 Task: Look for products in the category "Beef" from the brand "Force Of Nature Meats".
Action: Mouse moved to (21, 74)
Screenshot: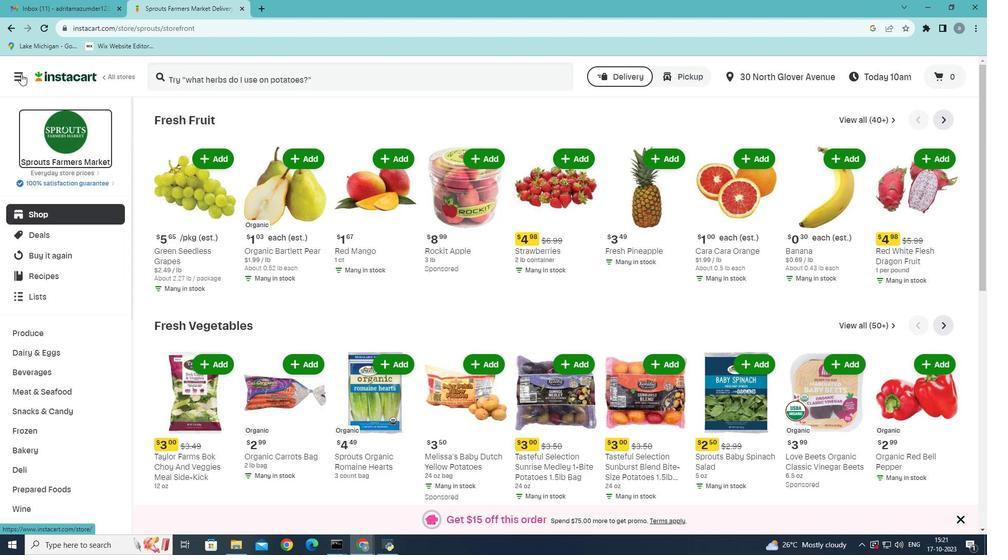 
Action: Mouse pressed left at (21, 74)
Screenshot: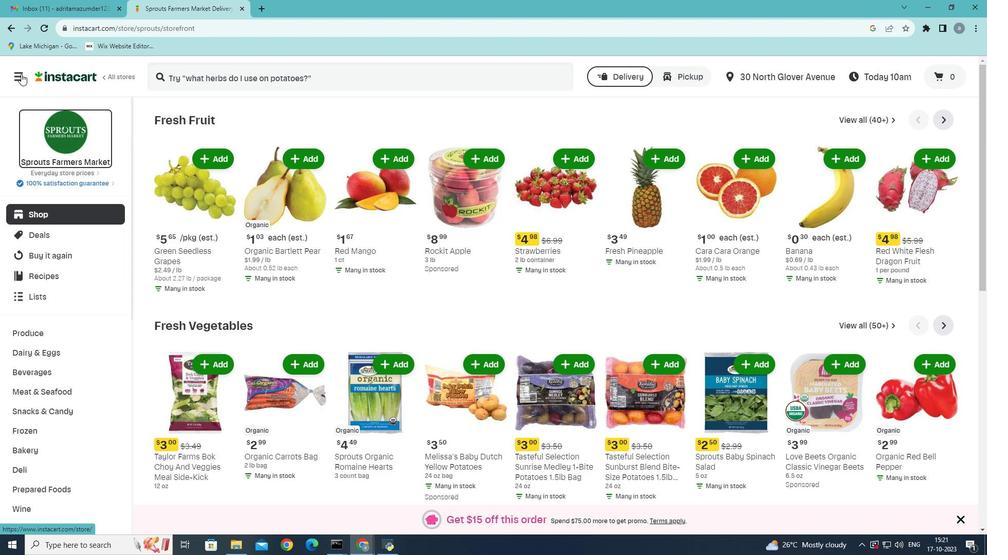 
Action: Mouse moved to (50, 300)
Screenshot: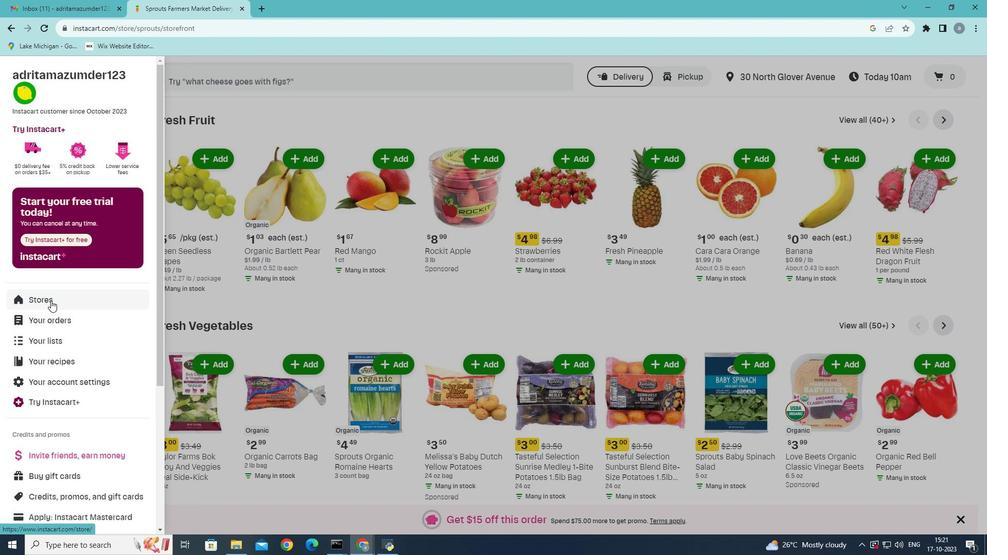 
Action: Mouse pressed left at (50, 300)
Screenshot: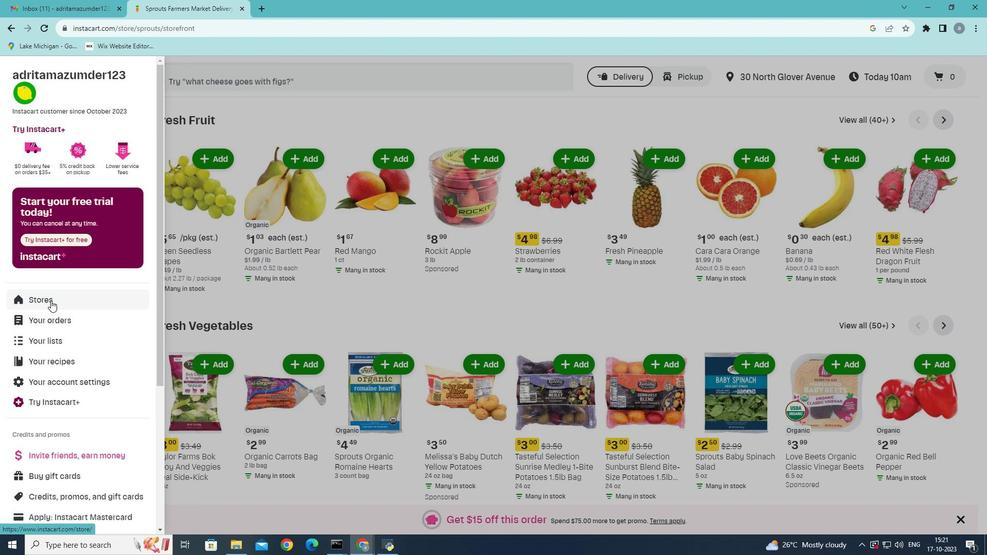 
Action: Mouse moved to (241, 111)
Screenshot: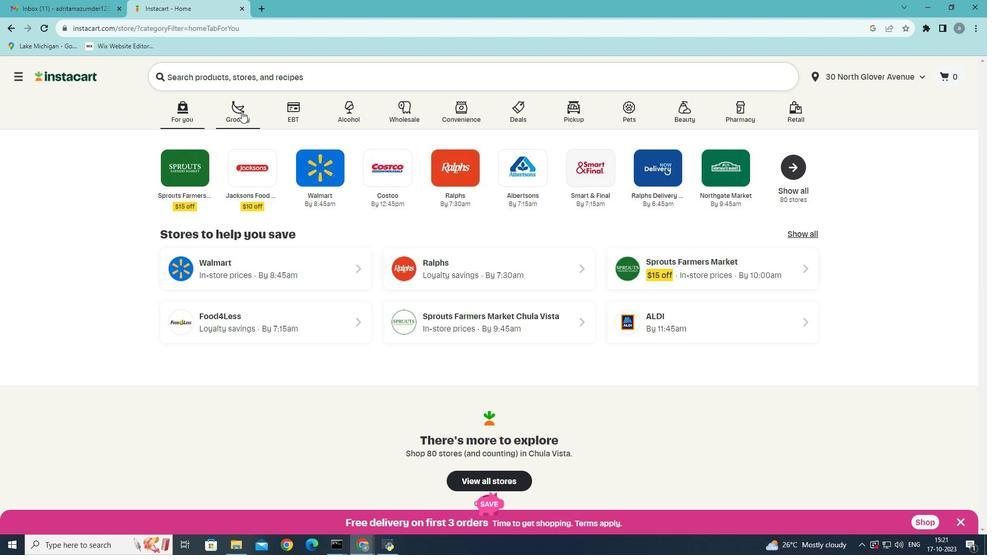 
Action: Mouse pressed left at (241, 111)
Screenshot: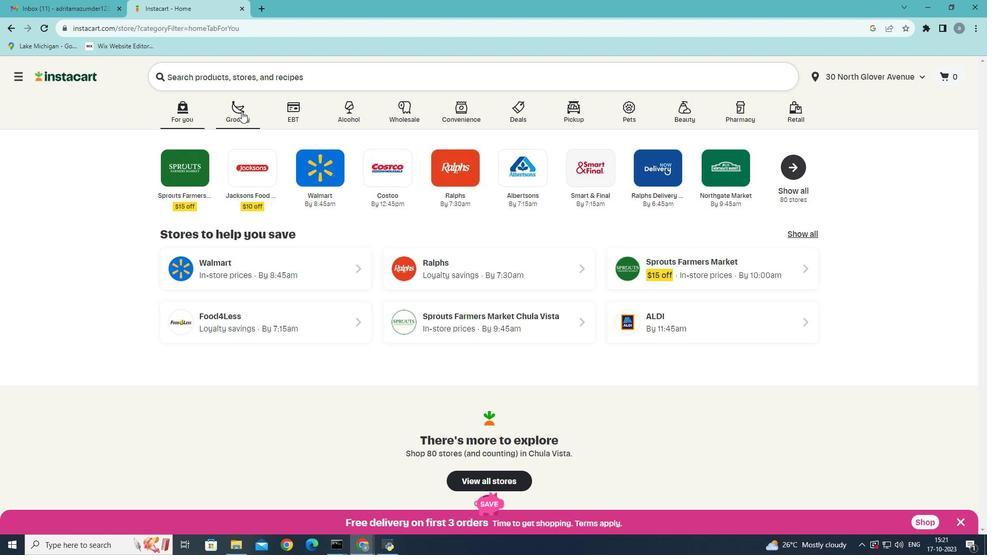 
Action: Mouse moved to (720, 232)
Screenshot: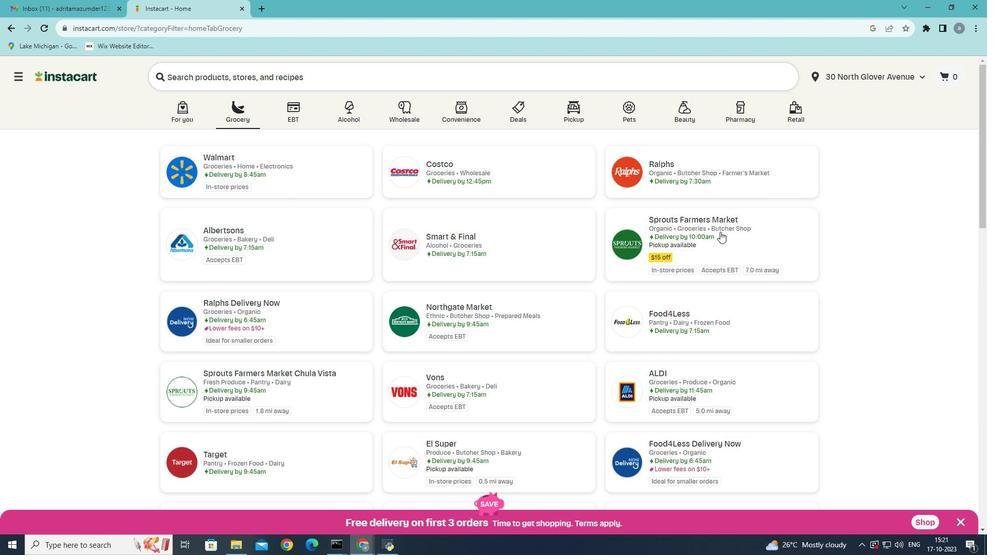 
Action: Mouse pressed left at (720, 232)
Screenshot: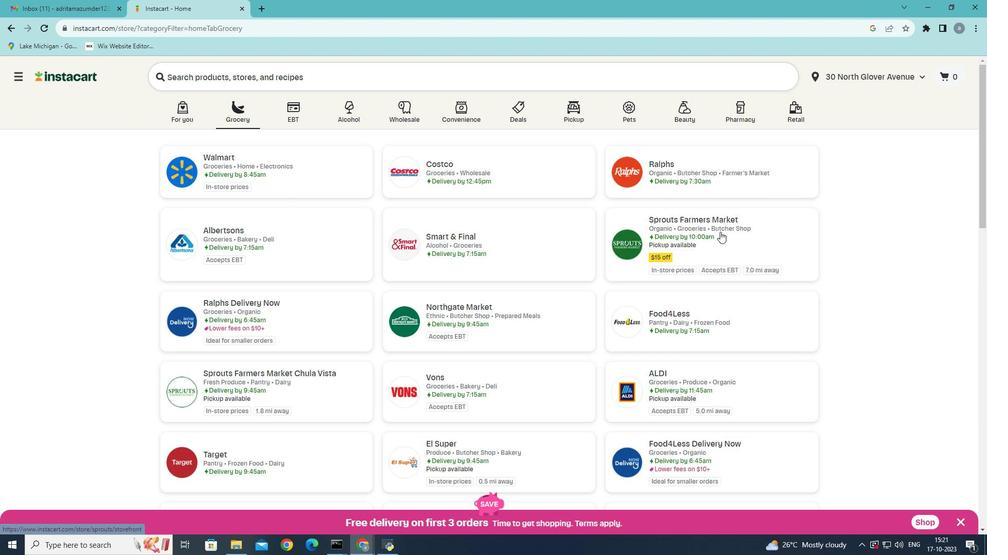 
Action: Mouse moved to (52, 395)
Screenshot: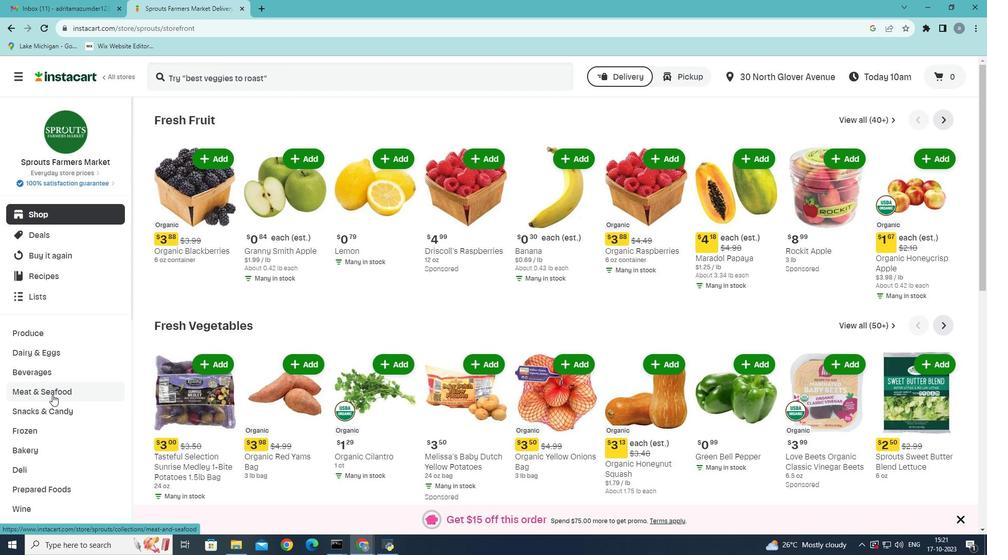 
Action: Mouse pressed left at (52, 395)
Screenshot: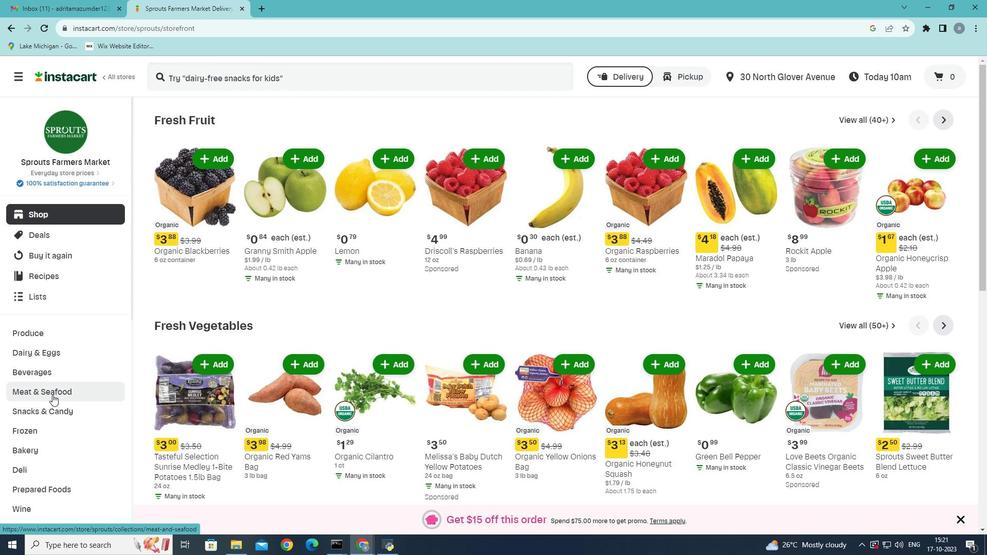 
Action: Mouse moved to (297, 149)
Screenshot: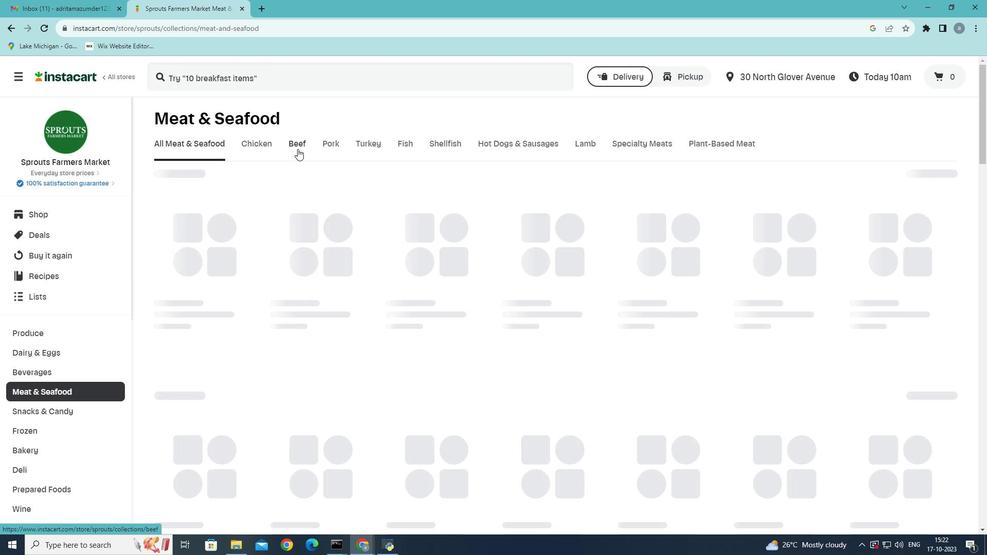 
Action: Mouse pressed left at (297, 149)
Screenshot: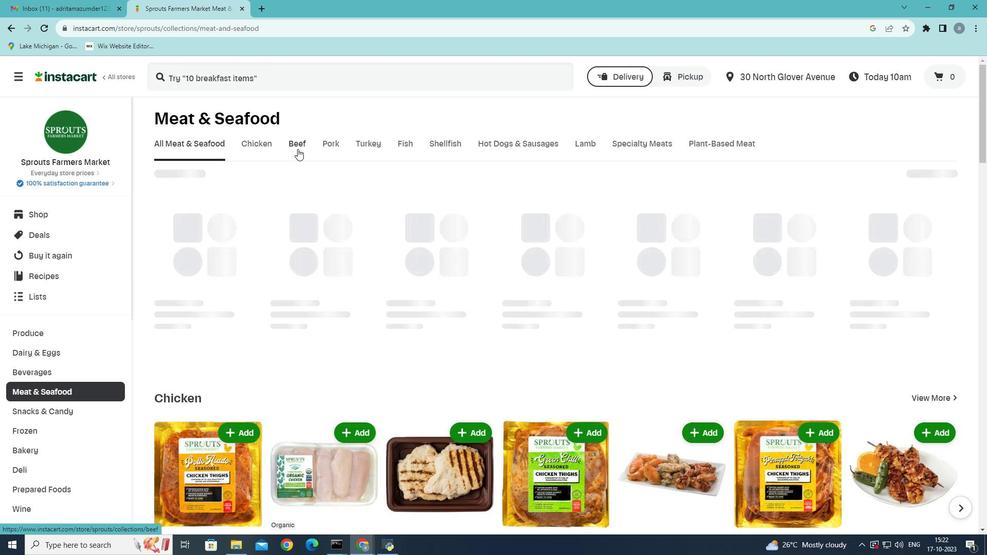 
Action: Mouse moved to (281, 182)
Screenshot: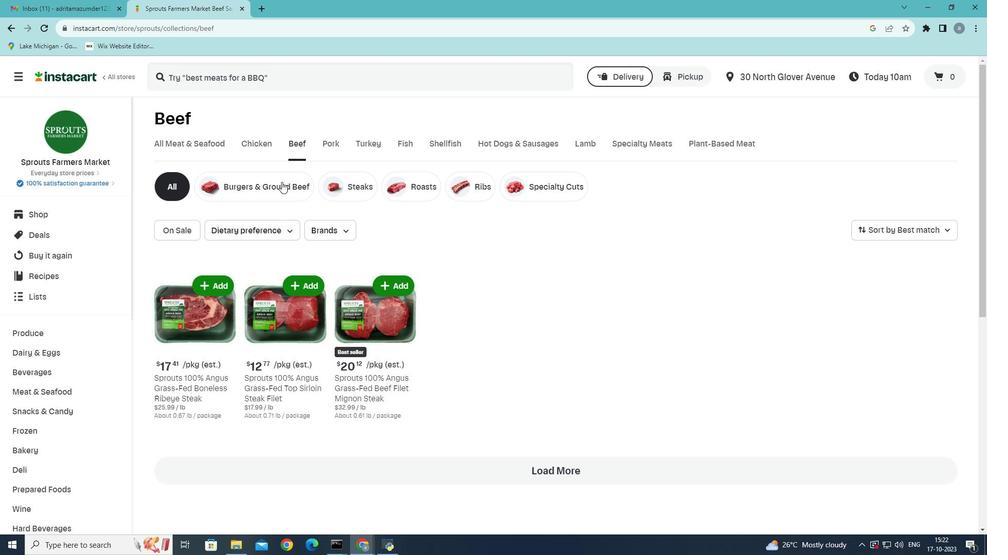 
Action: Mouse pressed left at (281, 182)
Screenshot: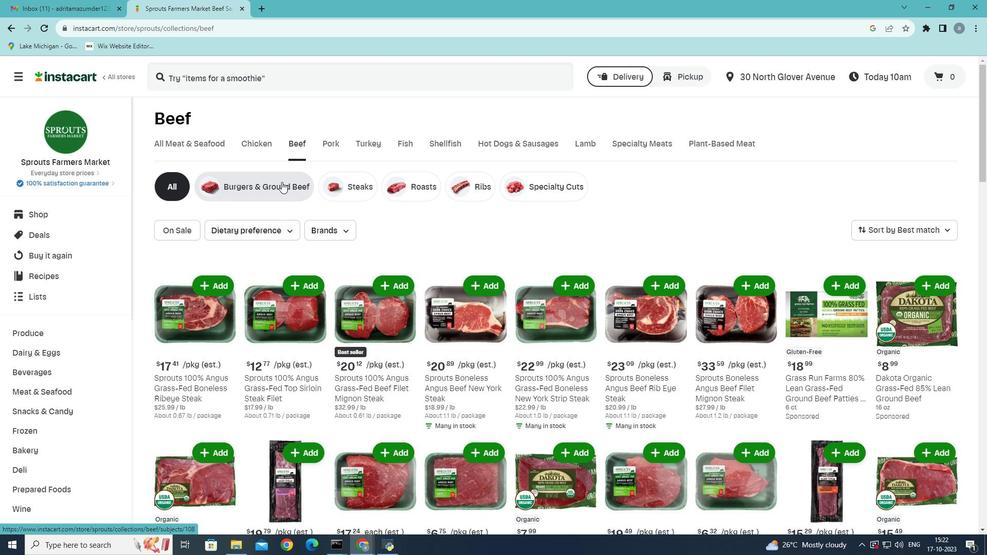 
Action: Mouse moved to (346, 232)
Screenshot: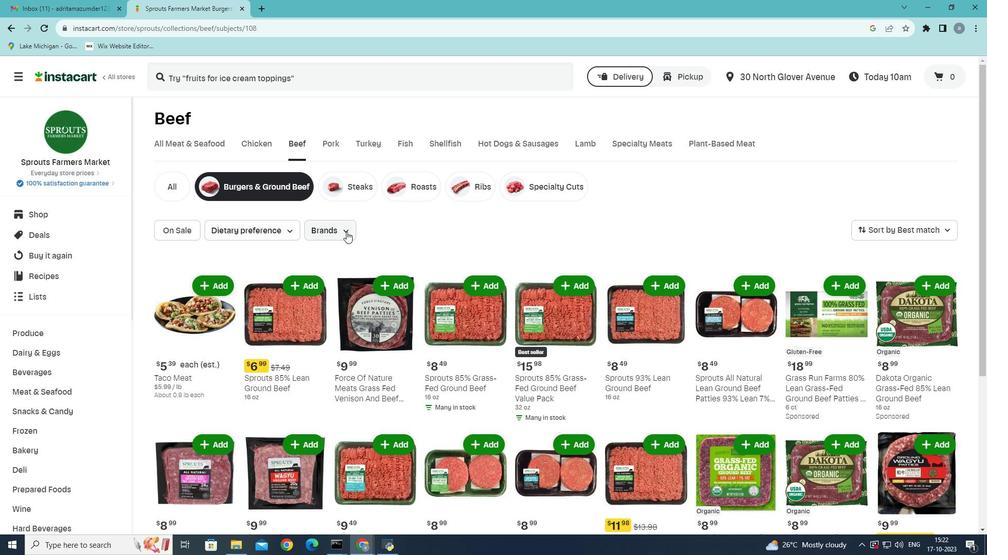
Action: Mouse pressed left at (346, 232)
Screenshot: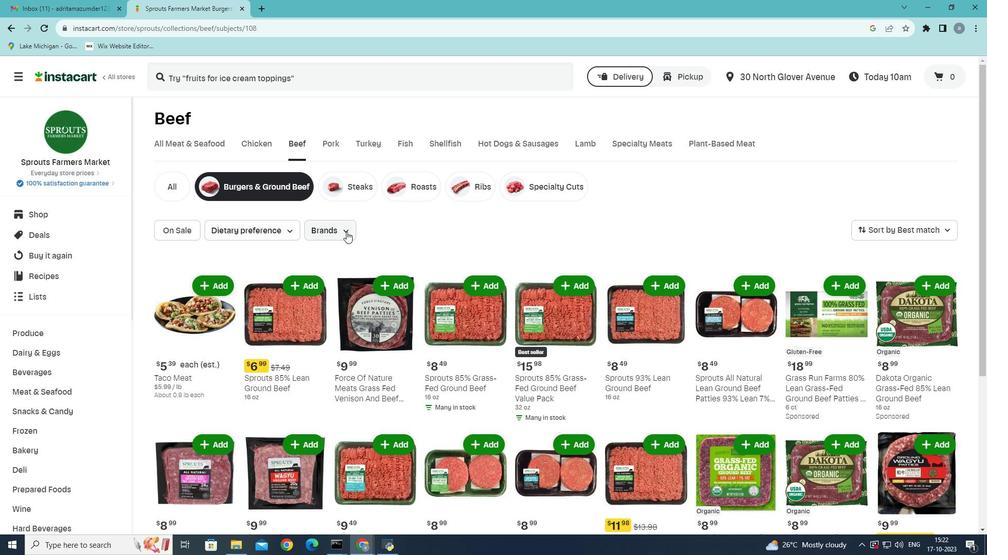 
Action: Mouse moved to (375, 309)
Screenshot: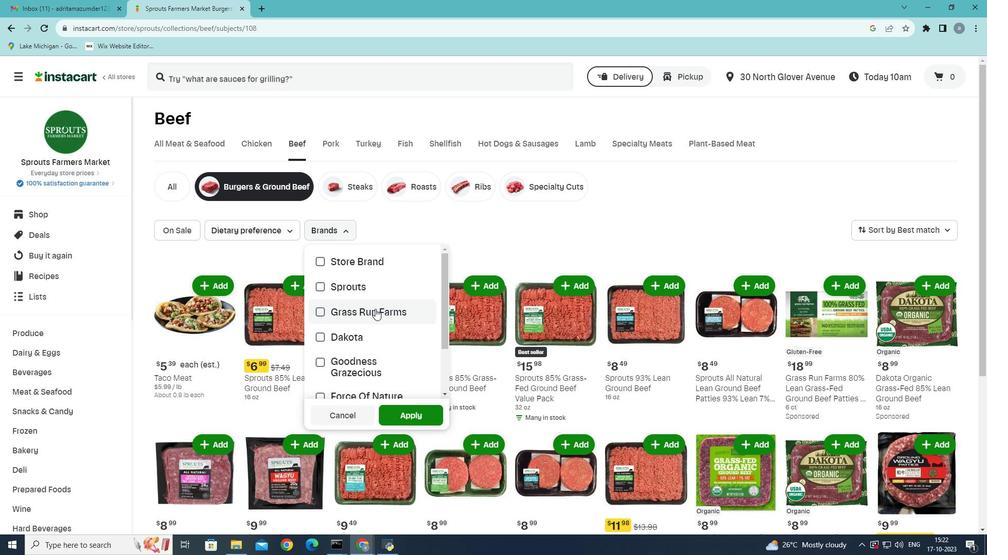 
Action: Mouse scrolled (375, 308) with delta (0, 0)
Screenshot: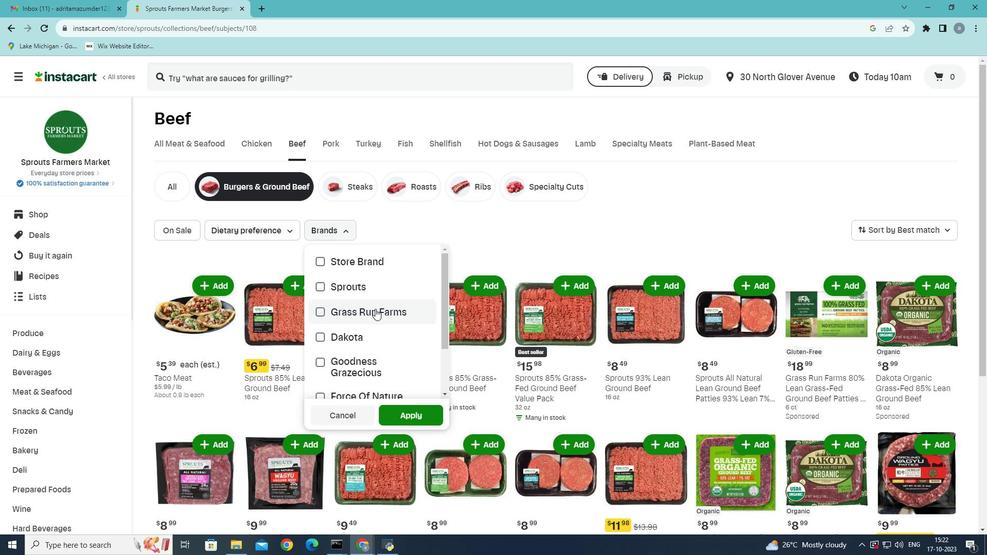 
Action: Mouse scrolled (375, 308) with delta (0, 0)
Screenshot: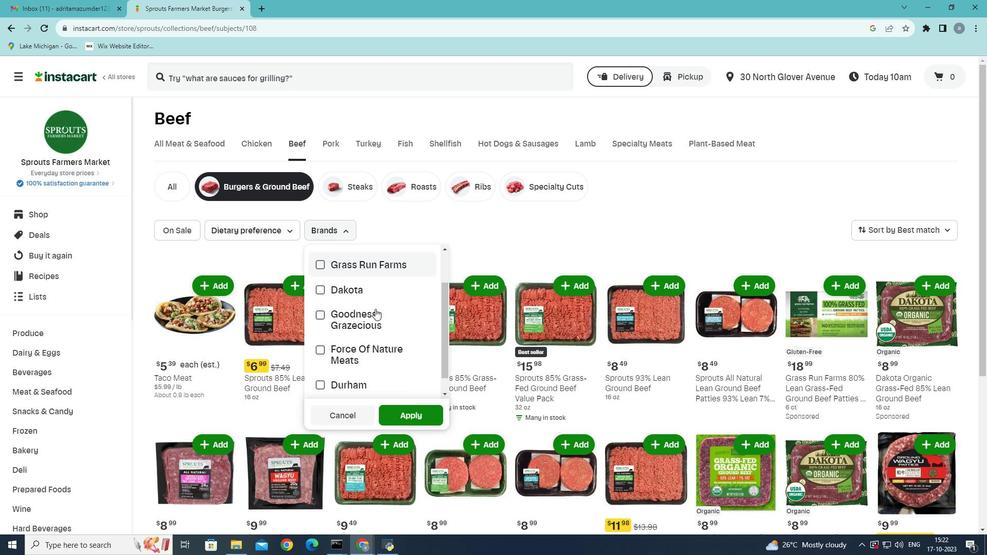 
Action: Mouse scrolled (375, 308) with delta (0, 0)
Screenshot: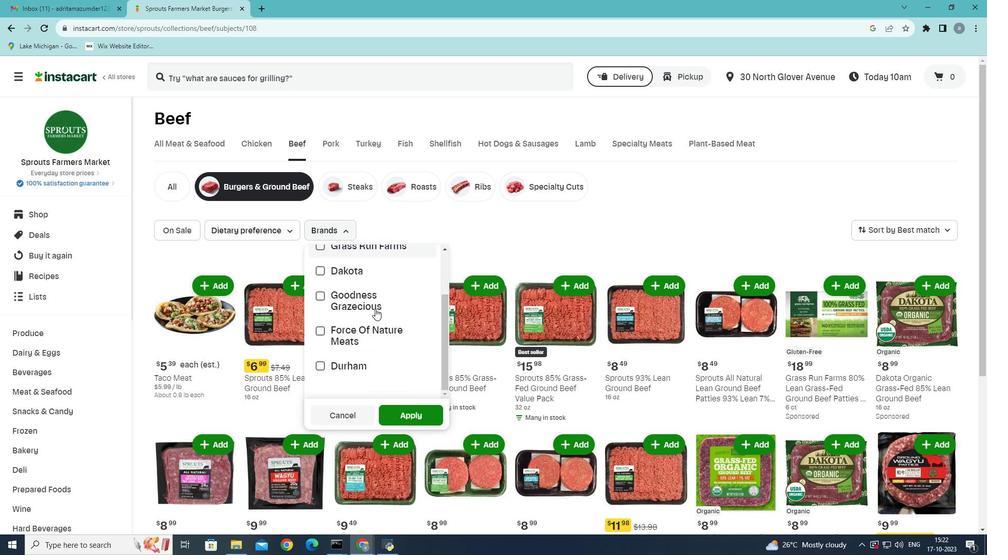 
Action: Mouse moved to (320, 328)
Screenshot: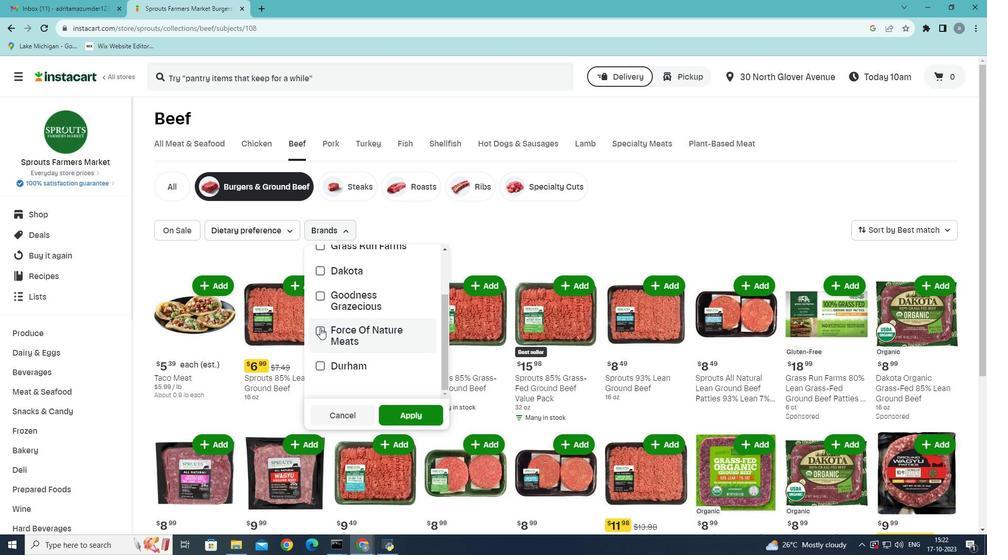 
Action: Mouse pressed left at (320, 328)
Screenshot: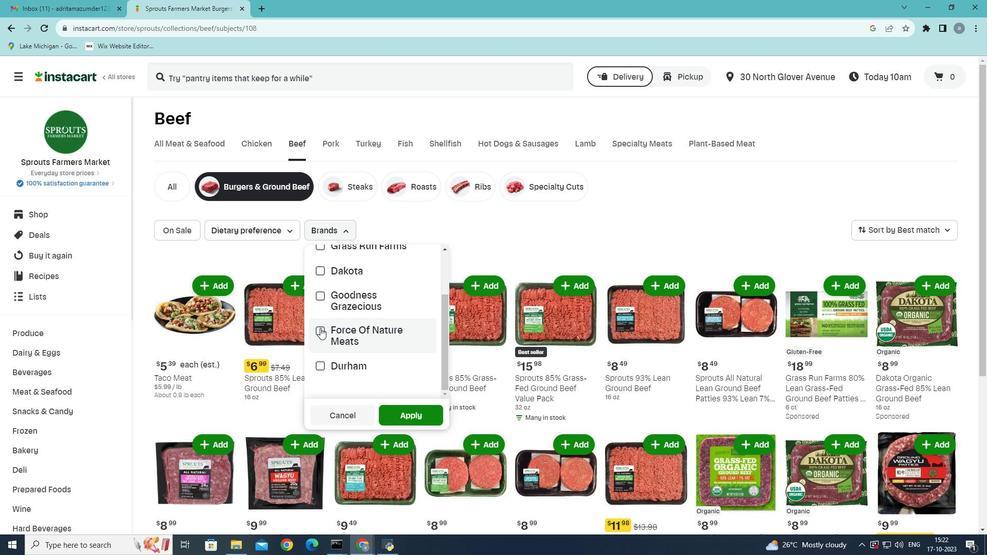 
Action: Mouse moved to (417, 414)
Screenshot: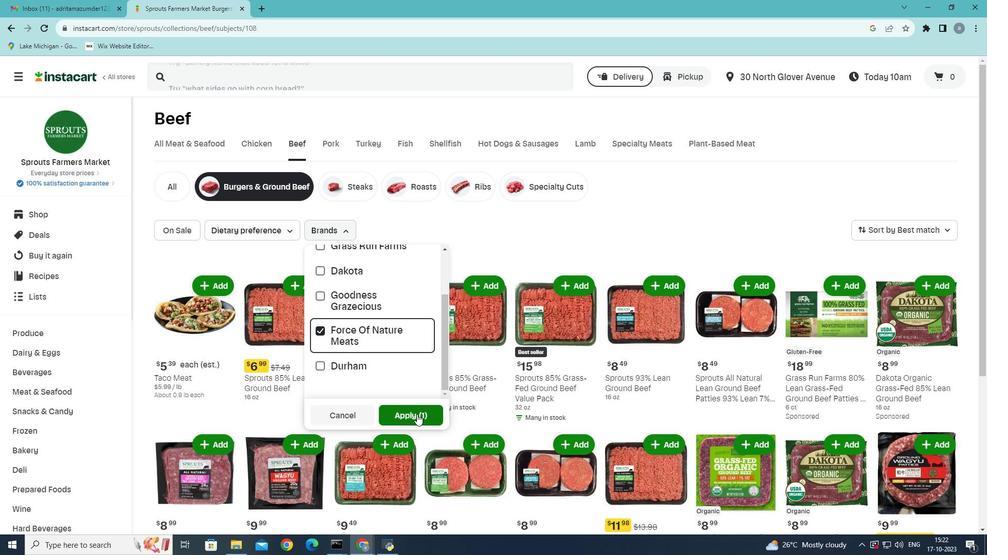 
Action: Mouse pressed left at (417, 414)
Screenshot: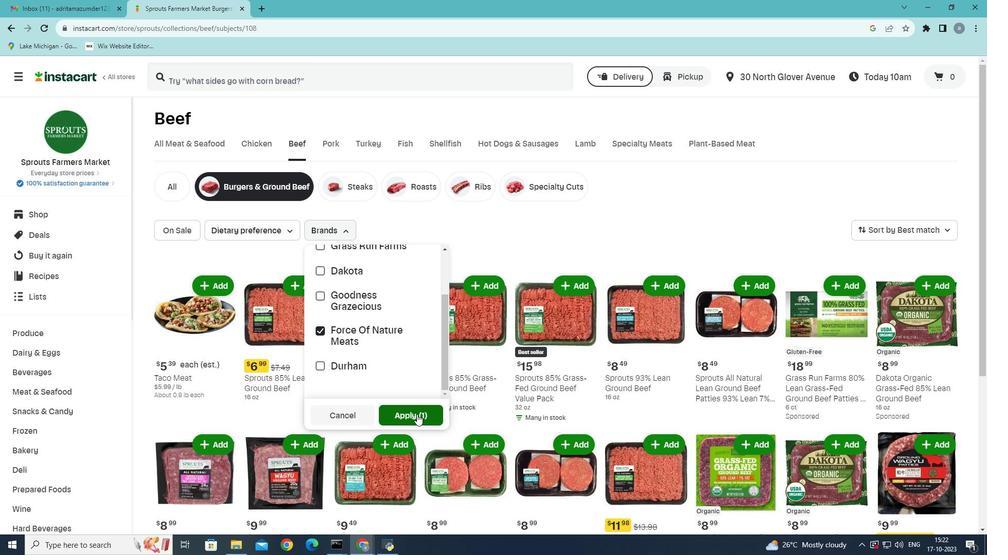
Action: Mouse moved to (414, 397)
Screenshot: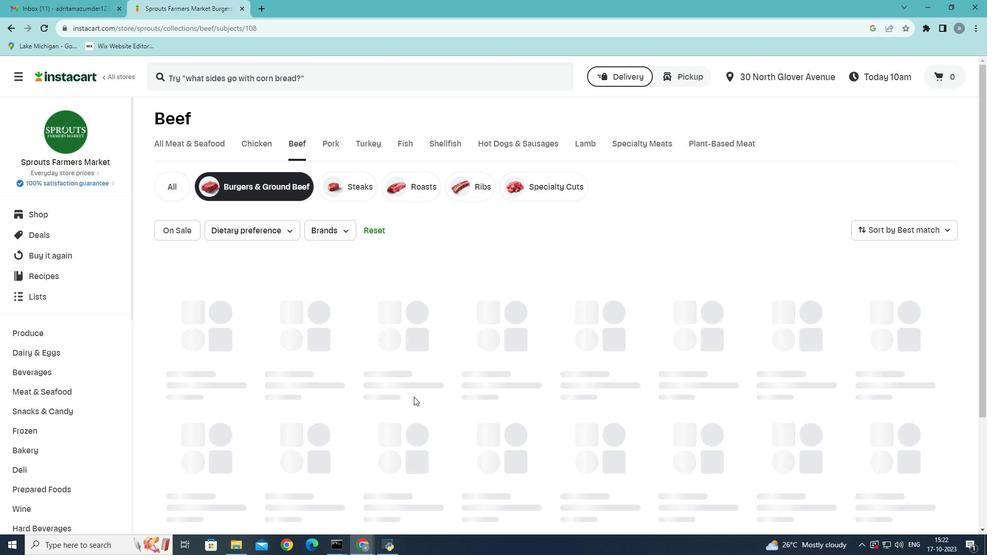 
